 Task: Create Board Brand Awareness Campaign to Workspace Cost Accounting. Create Board Data Governance to Workspace Cost Accounting. Create Board Social Media Community Management and Engagement to Workspace Cost Accounting
Action: Mouse moved to (434, 88)
Screenshot: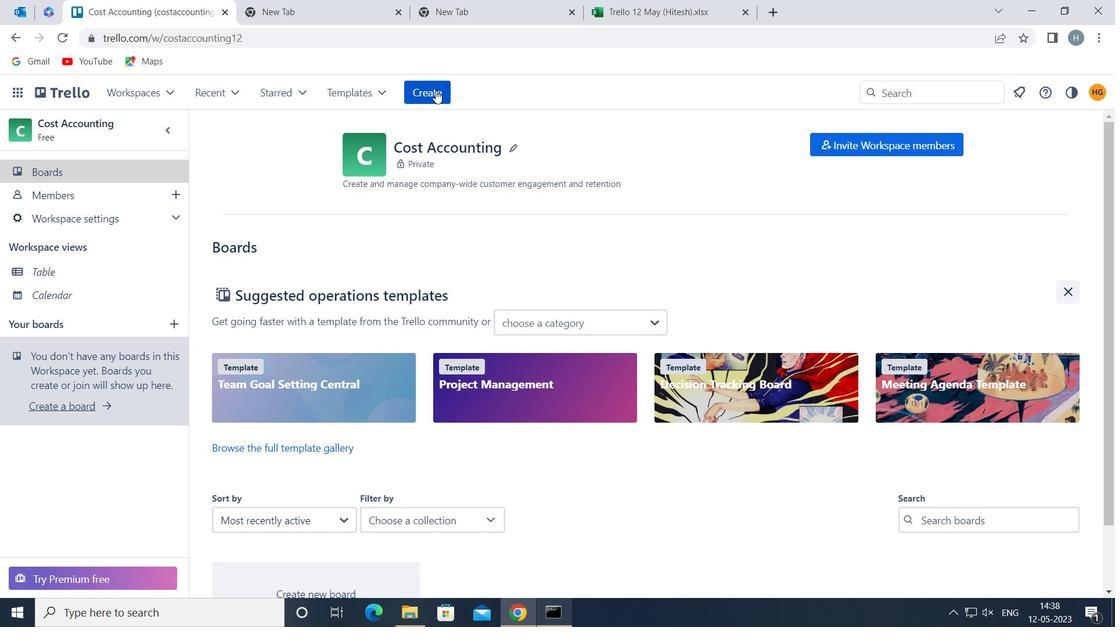 
Action: Mouse pressed left at (434, 88)
Screenshot: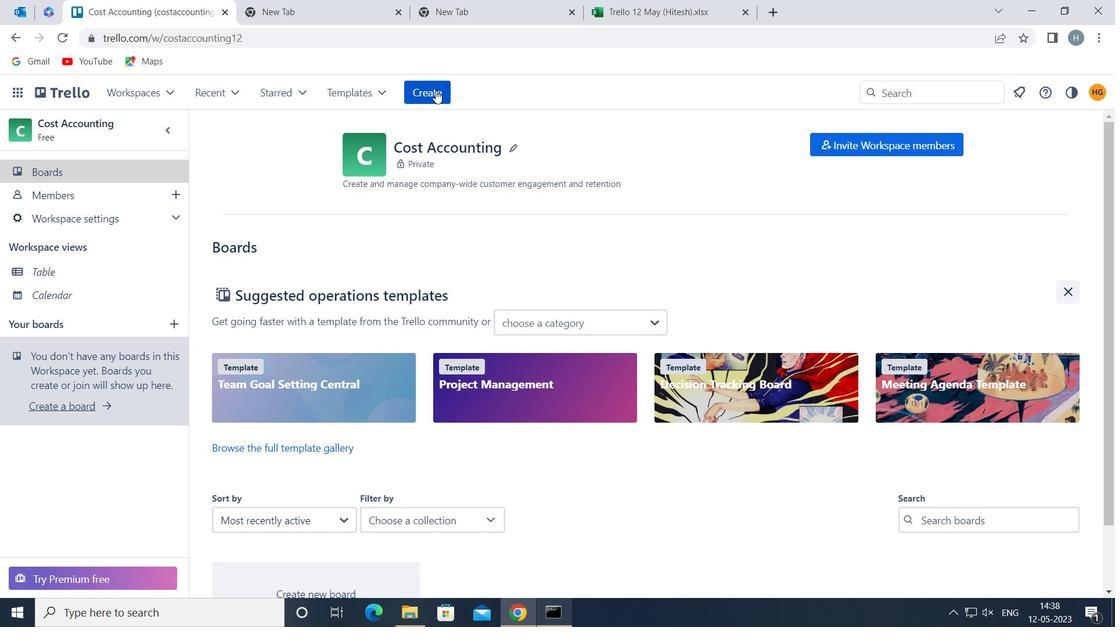 
Action: Mouse moved to (465, 146)
Screenshot: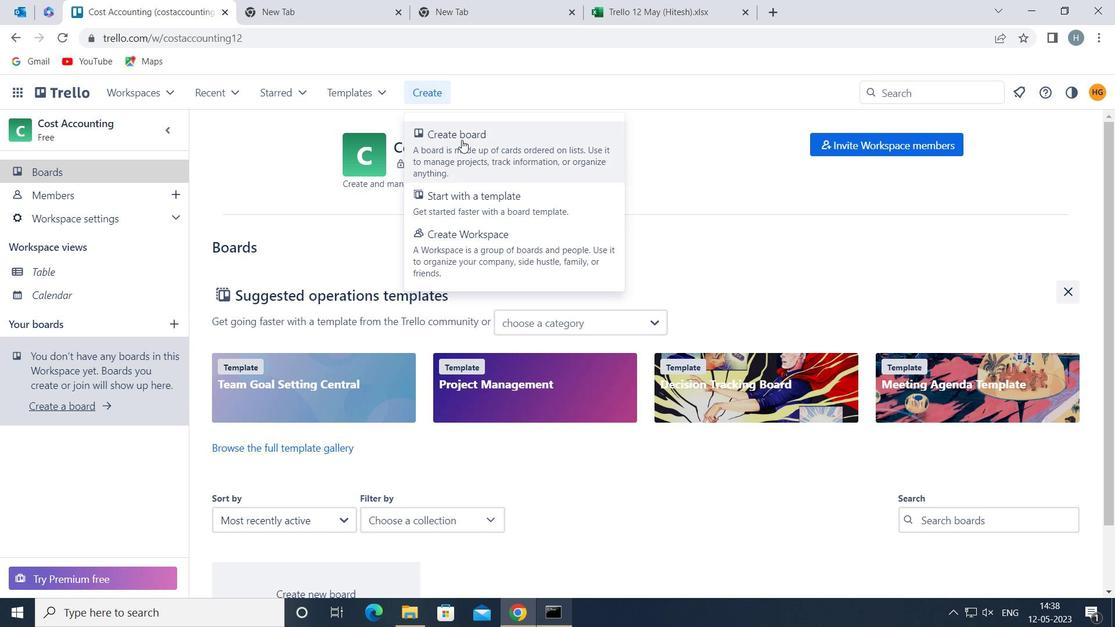 
Action: Mouse pressed left at (465, 146)
Screenshot: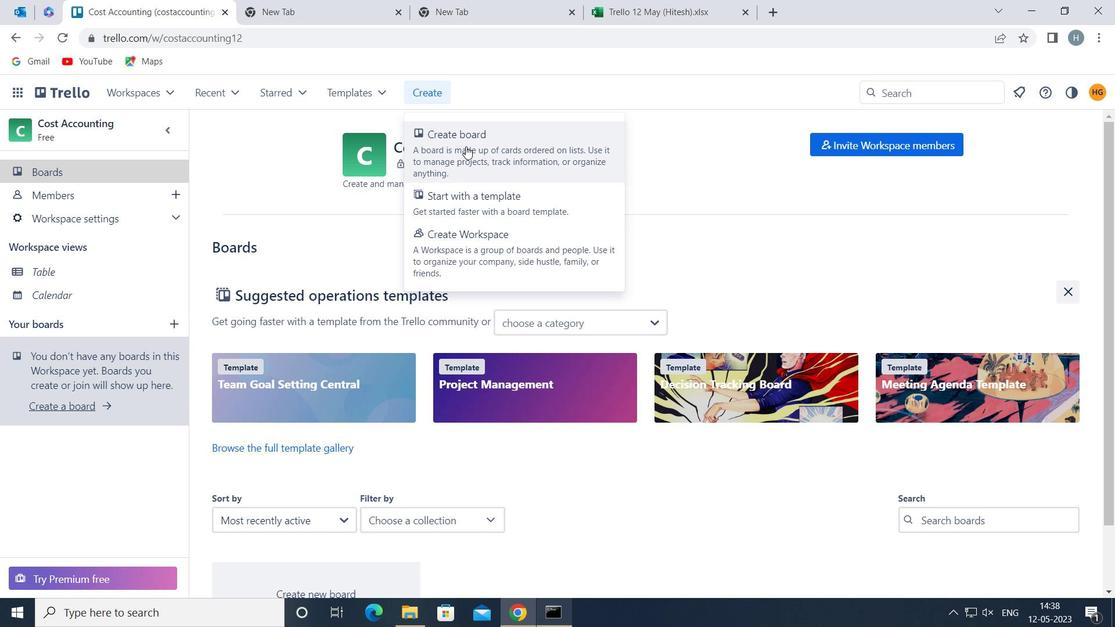 
Action: Mouse moved to (492, 328)
Screenshot: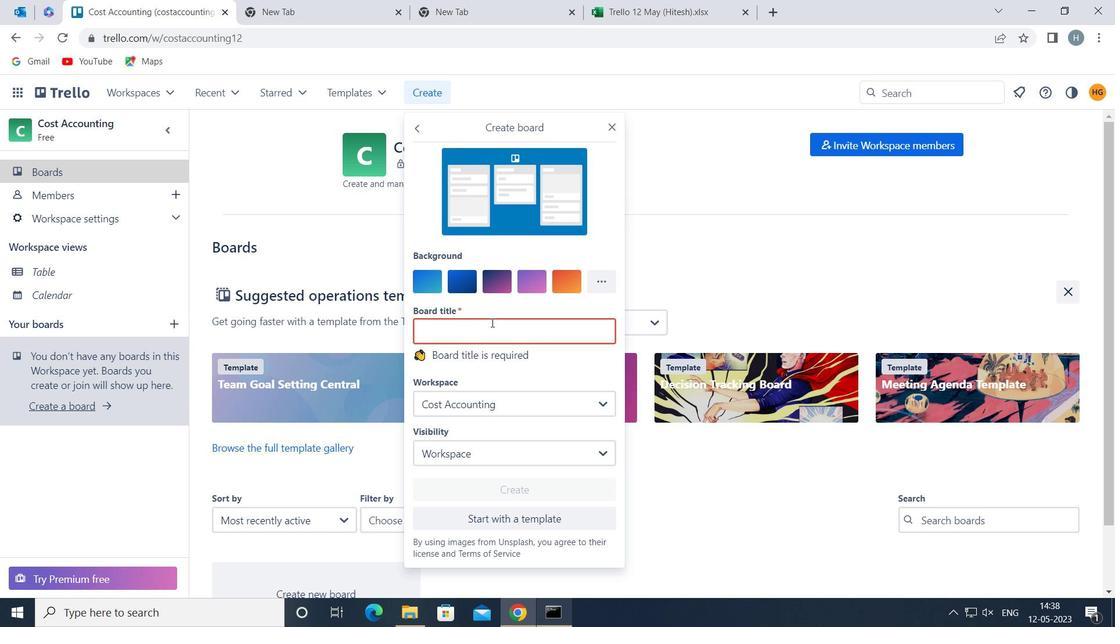 
Action: Mouse pressed left at (492, 328)
Screenshot: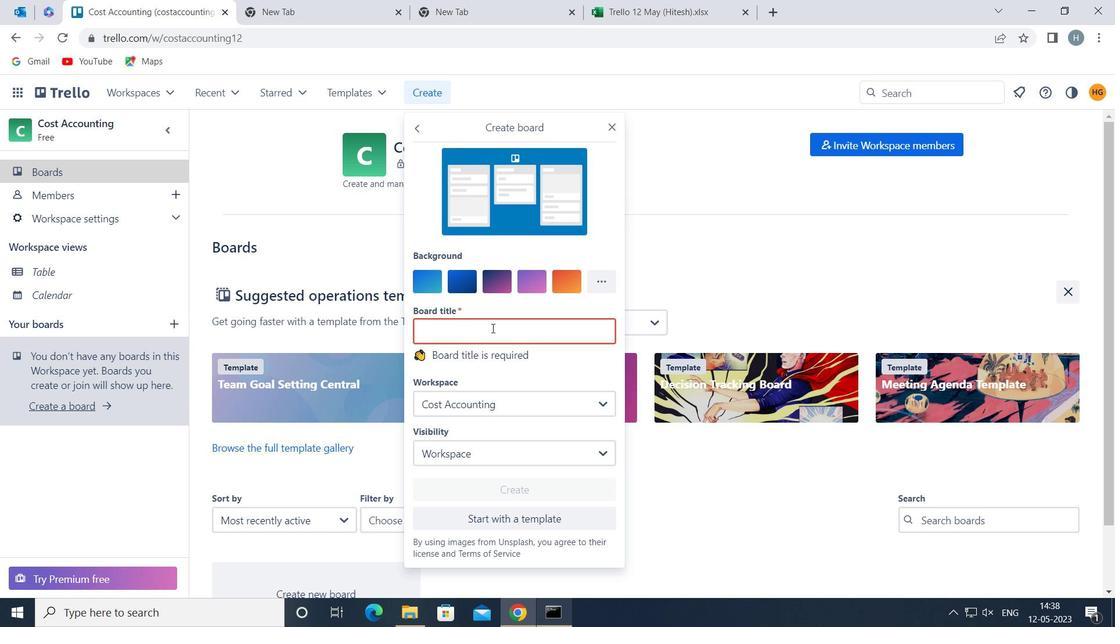 
Action: Mouse moved to (473, 338)
Screenshot: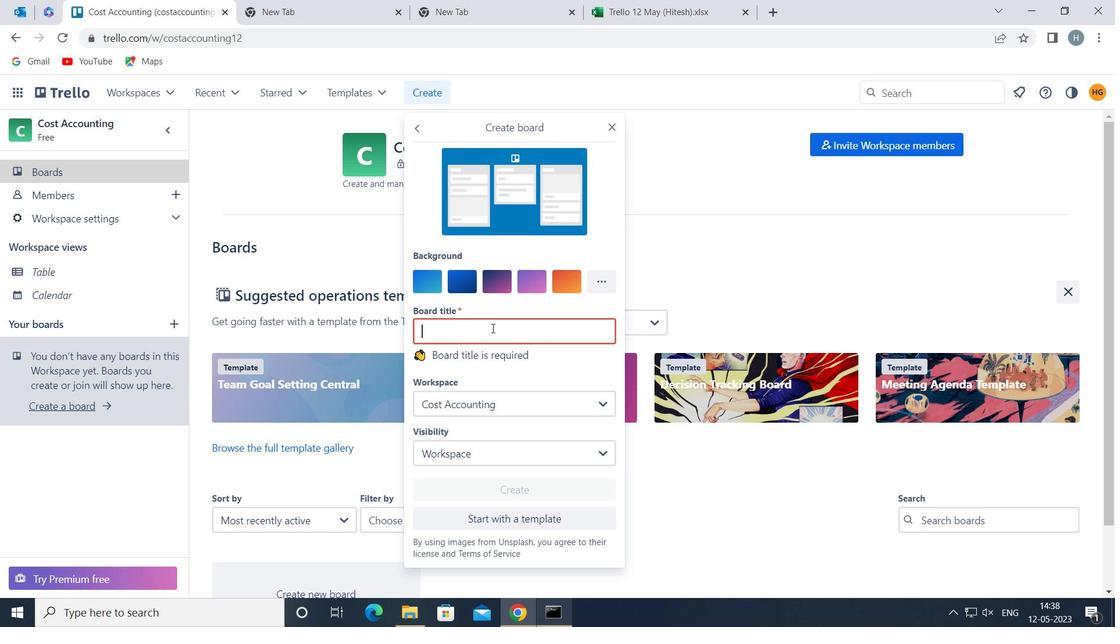 
Action: Key pressed <Key.shift>BRAND<Key.space><Key.shift>AWARENESS<Key.space><Key.shift>CAMPAIGN
Screenshot: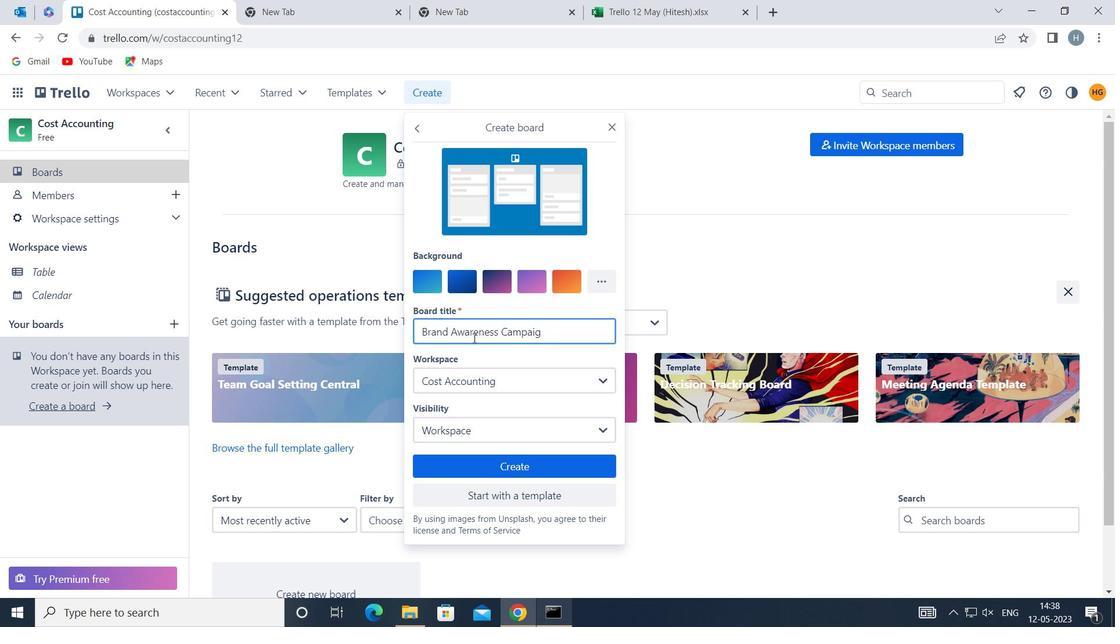 
Action: Mouse moved to (509, 464)
Screenshot: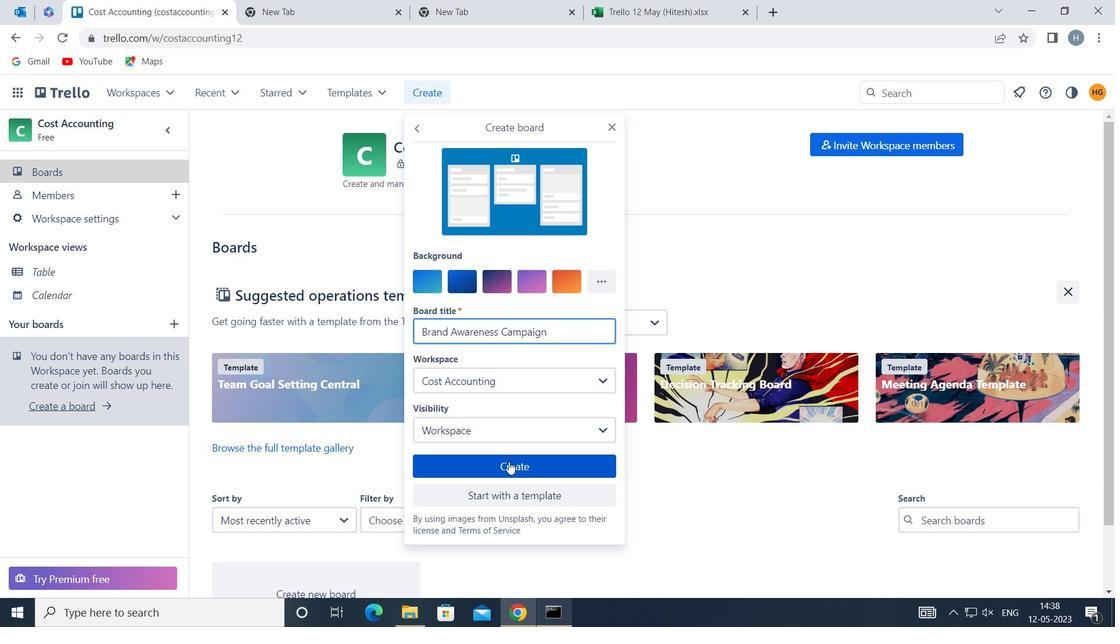 
Action: Mouse pressed left at (509, 464)
Screenshot: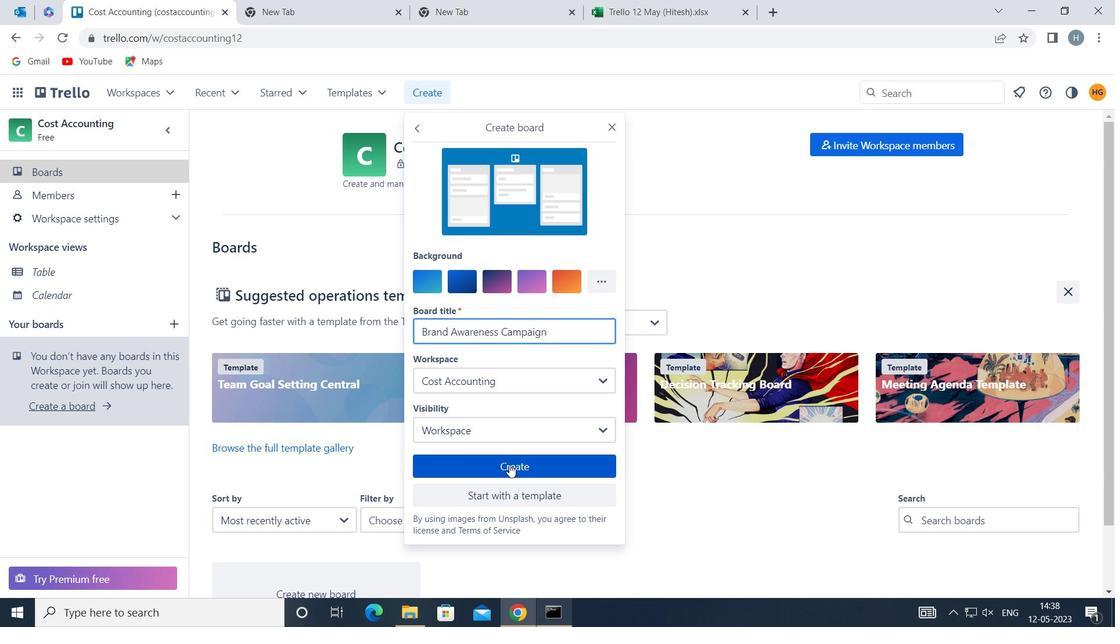 
Action: Mouse moved to (429, 92)
Screenshot: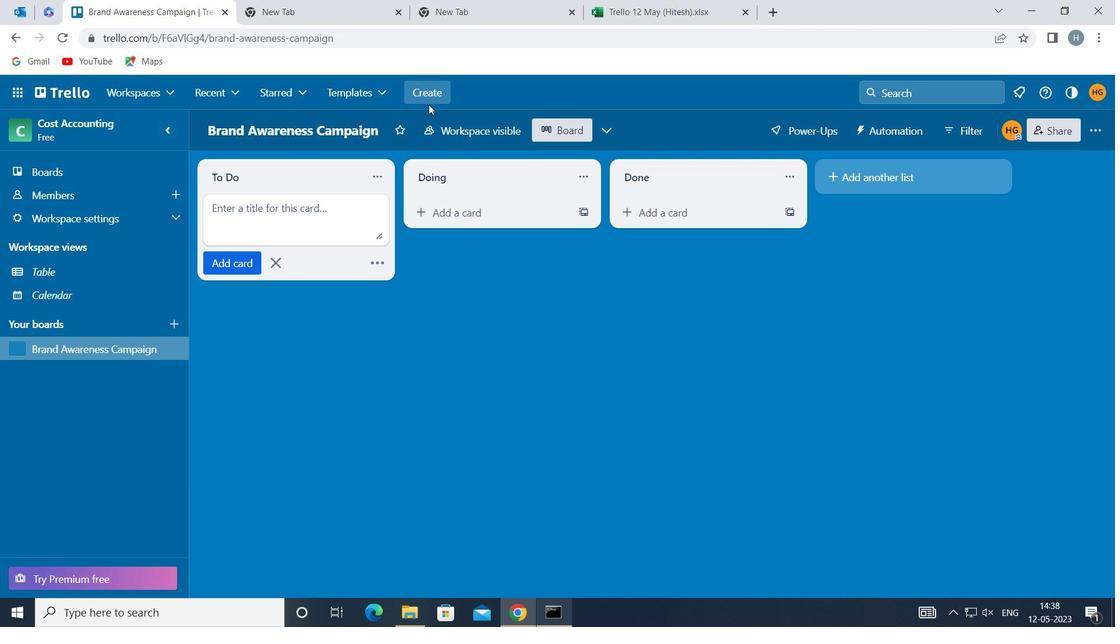 
Action: Mouse pressed left at (429, 92)
Screenshot: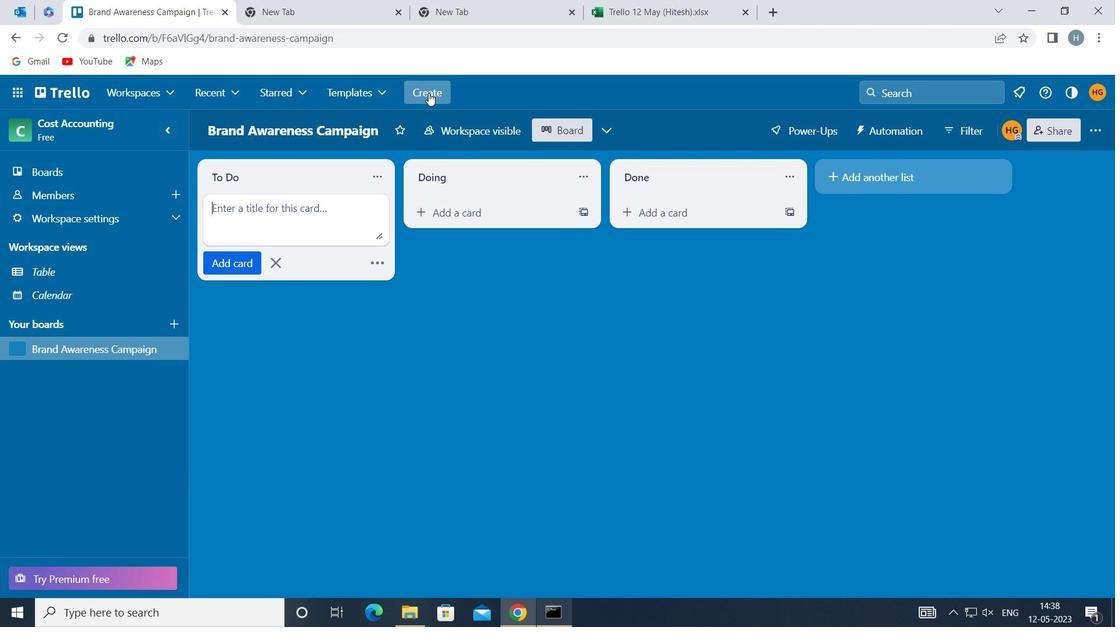 
Action: Mouse moved to (453, 149)
Screenshot: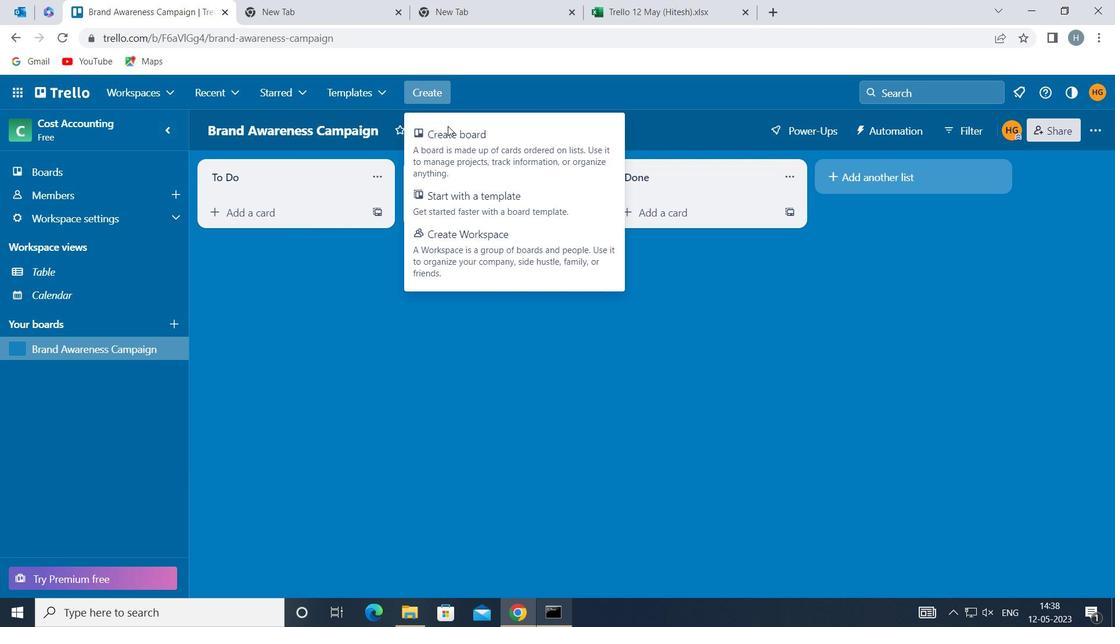 
Action: Mouse pressed left at (453, 149)
Screenshot: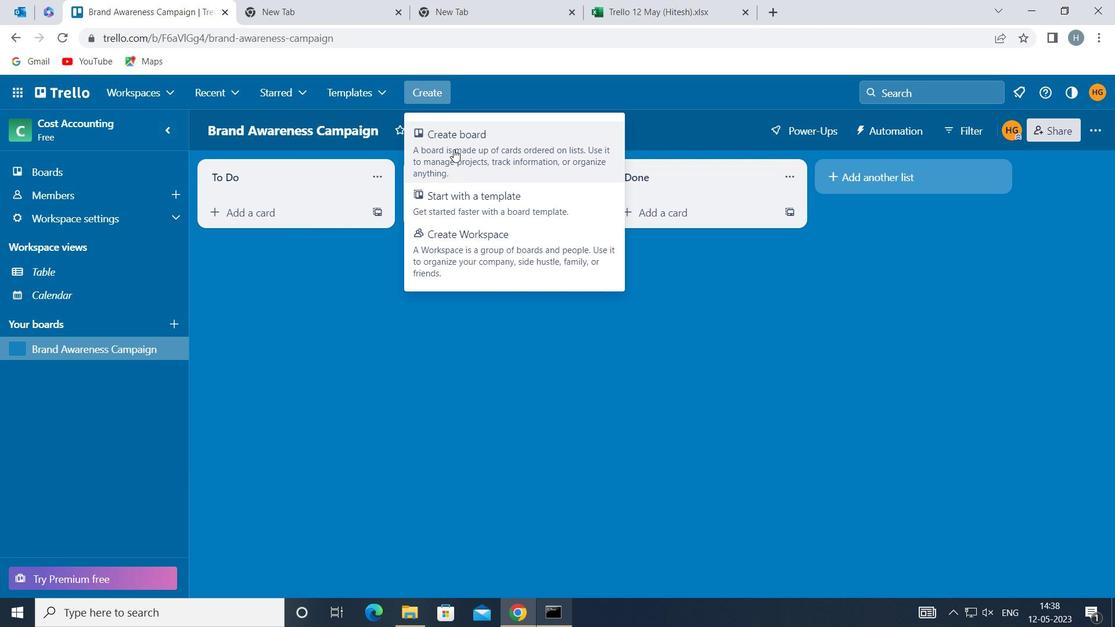 
Action: Mouse moved to (482, 332)
Screenshot: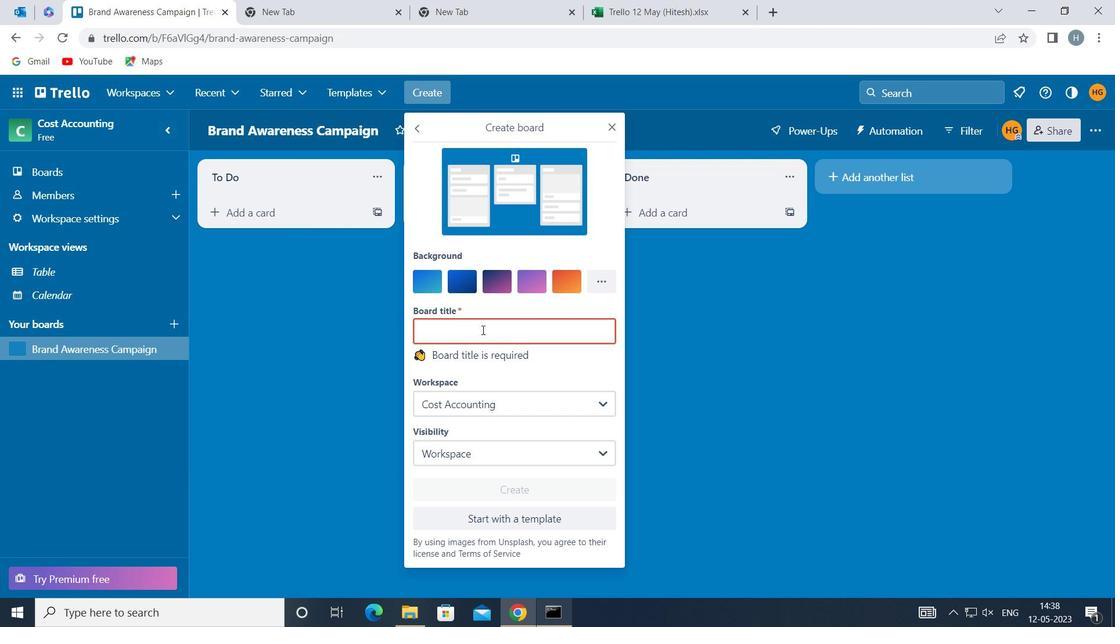 
Action: Mouse pressed left at (482, 332)
Screenshot: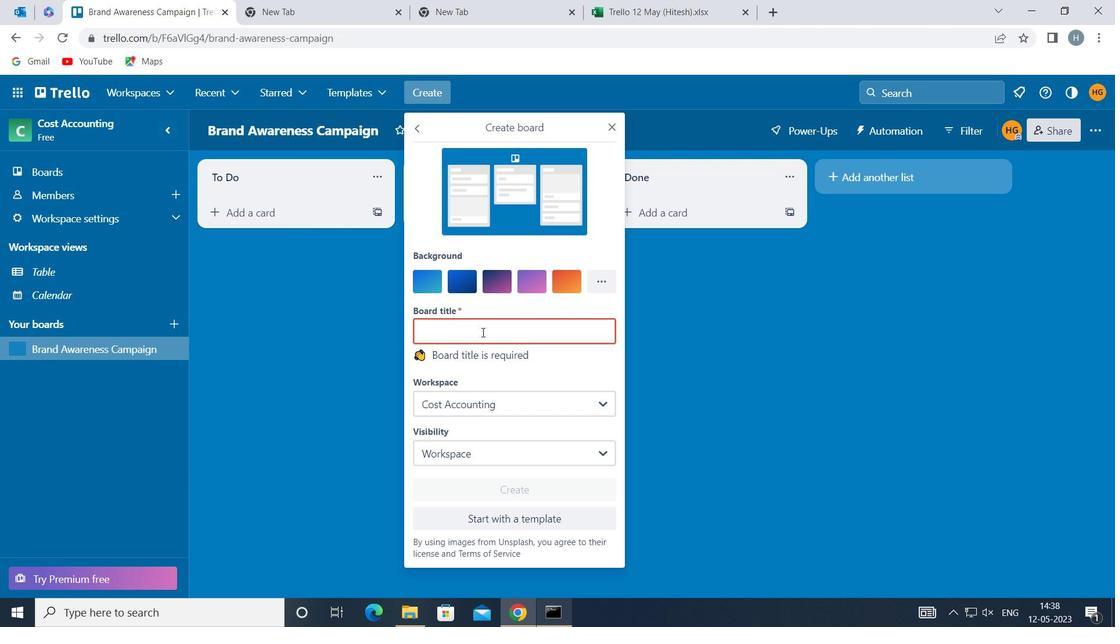 
Action: Key pressed <Key.shift>DATA<Key.space><Key.shift>GOVERNANCE
Screenshot: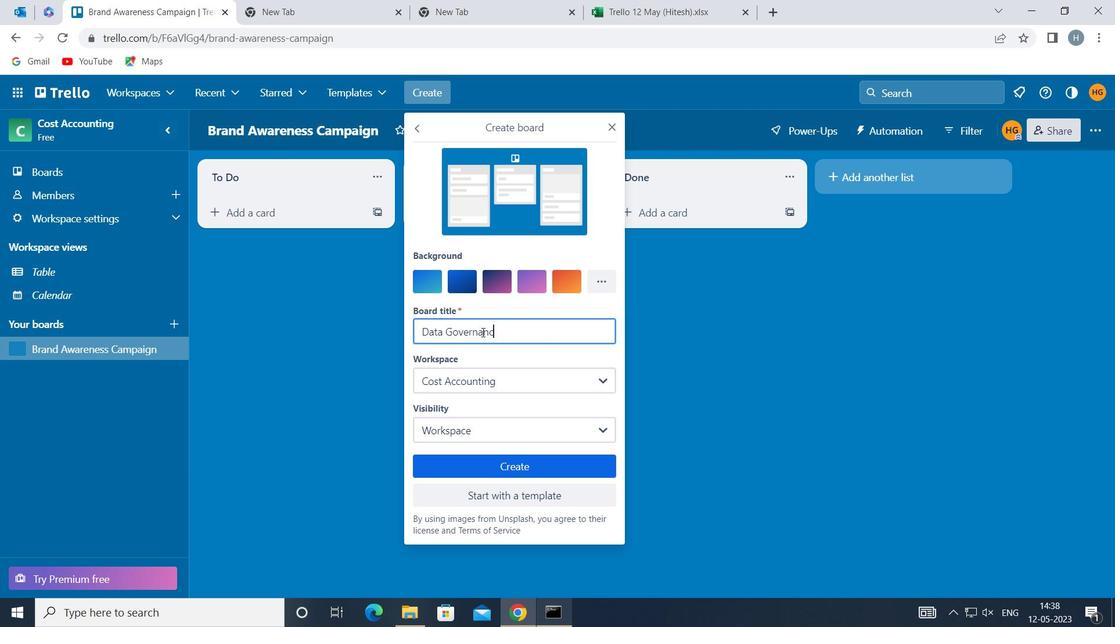 
Action: Mouse moved to (537, 468)
Screenshot: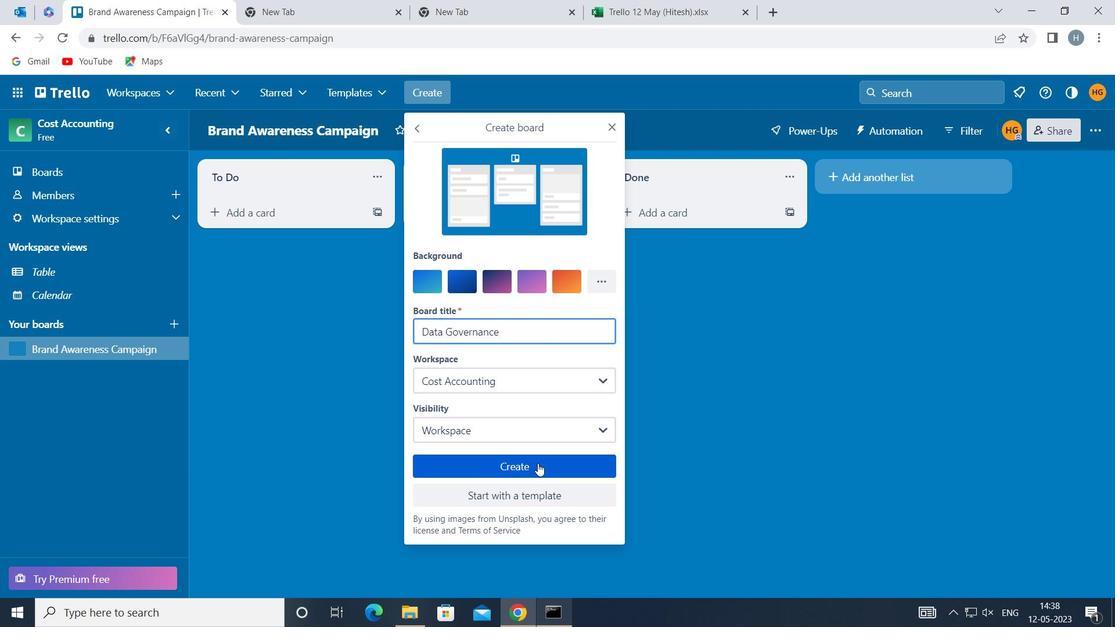 
Action: Mouse pressed left at (537, 468)
Screenshot: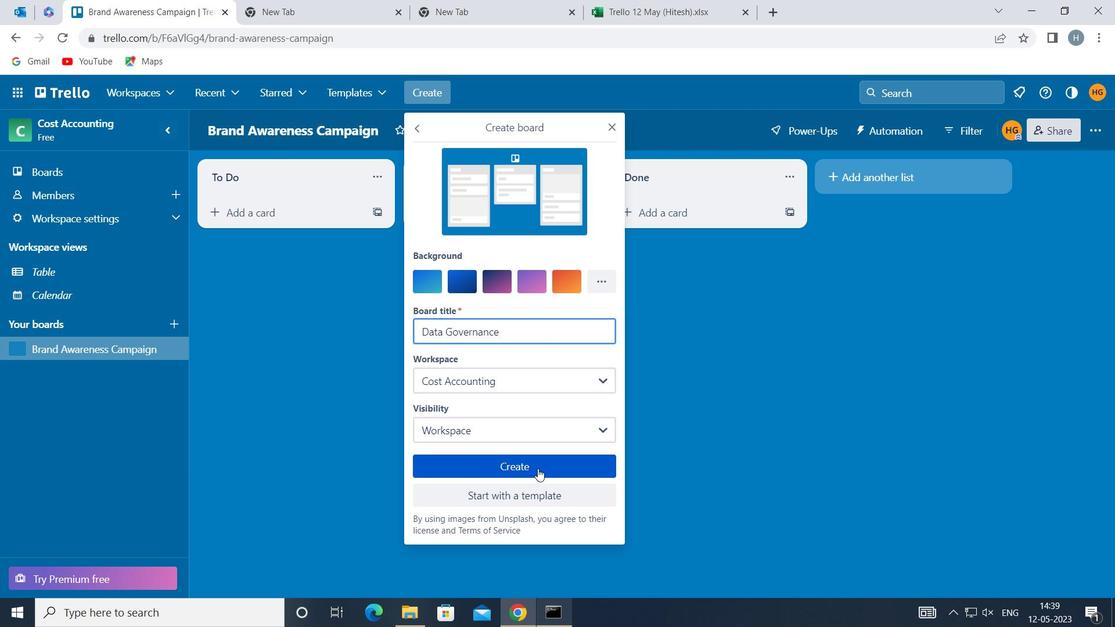 
Action: Mouse moved to (429, 89)
Screenshot: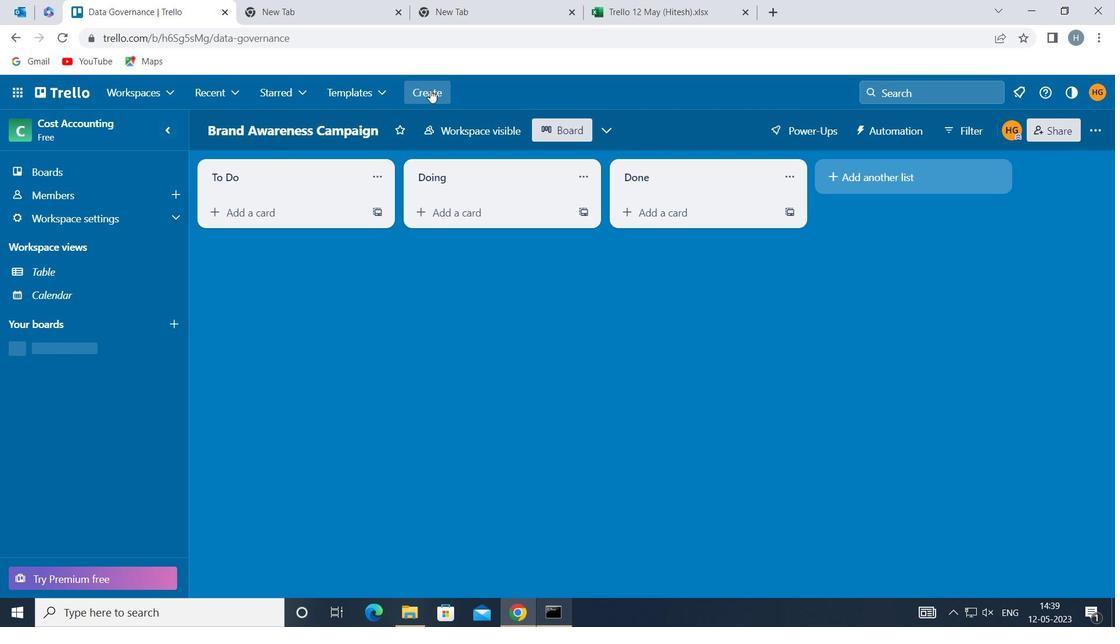 
Action: Mouse pressed left at (429, 89)
Screenshot: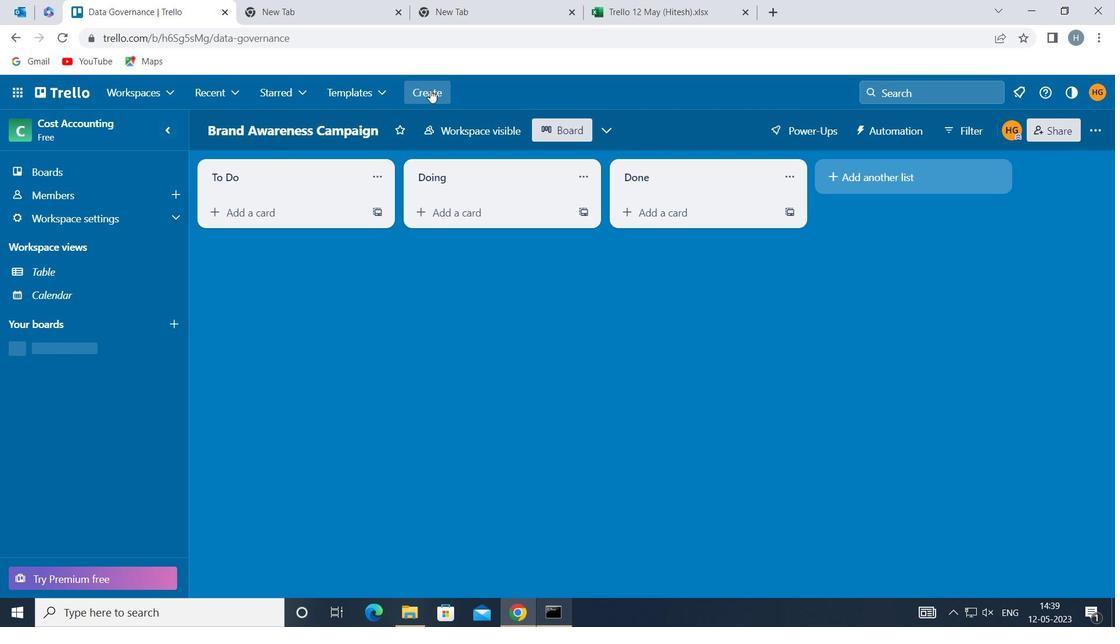 
Action: Mouse moved to (461, 139)
Screenshot: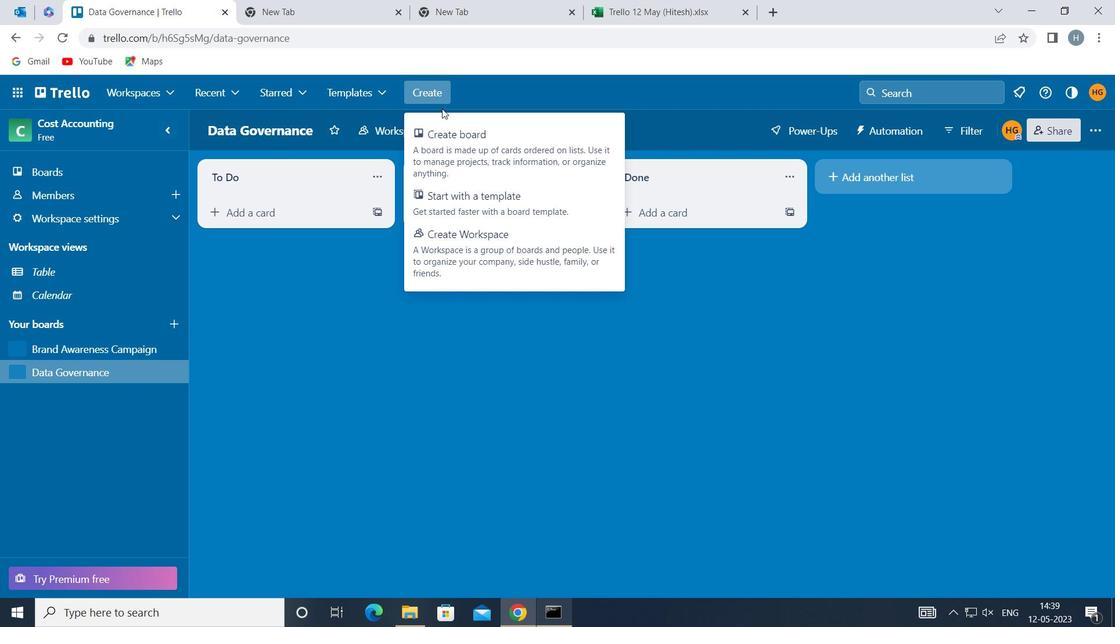 
Action: Mouse pressed left at (461, 139)
Screenshot: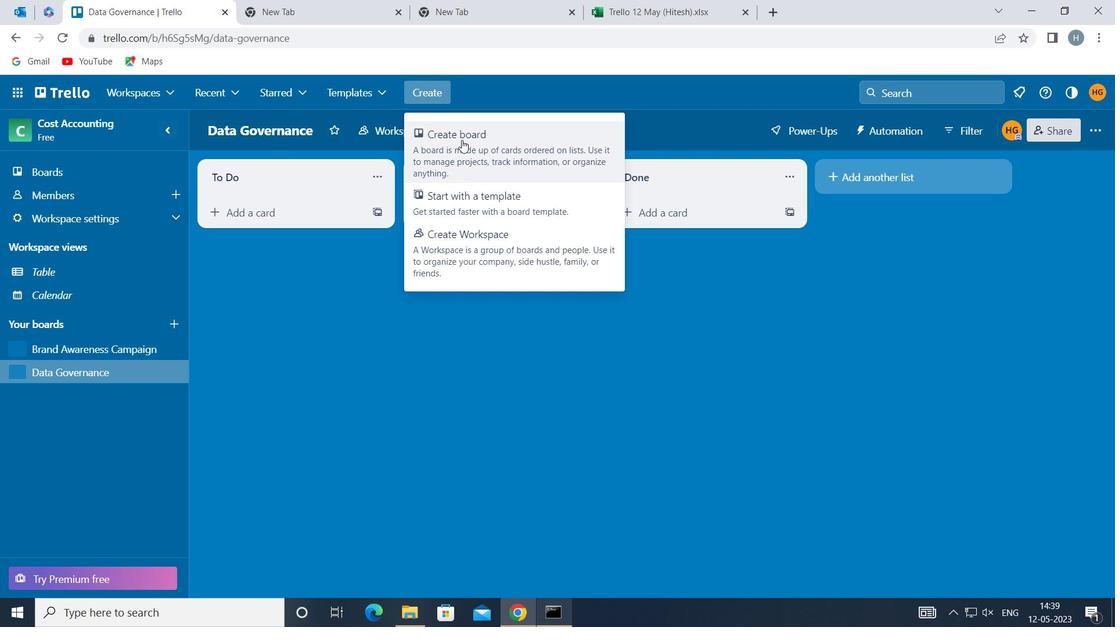 
Action: Mouse moved to (501, 330)
Screenshot: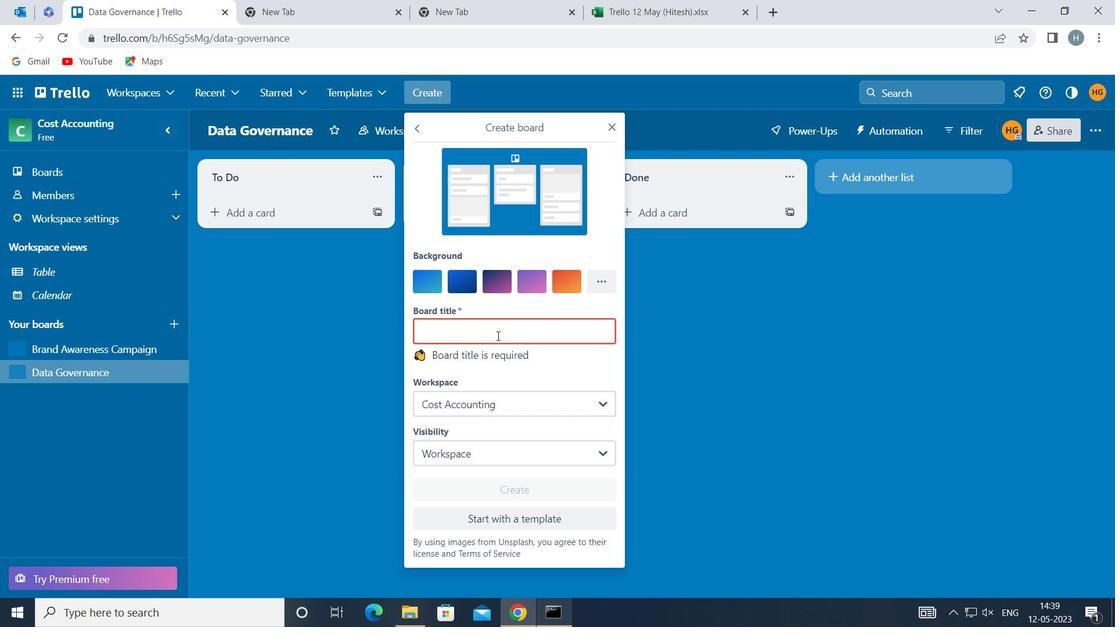 
Action: Mouse pressed left at (501, 330)
Screenshot: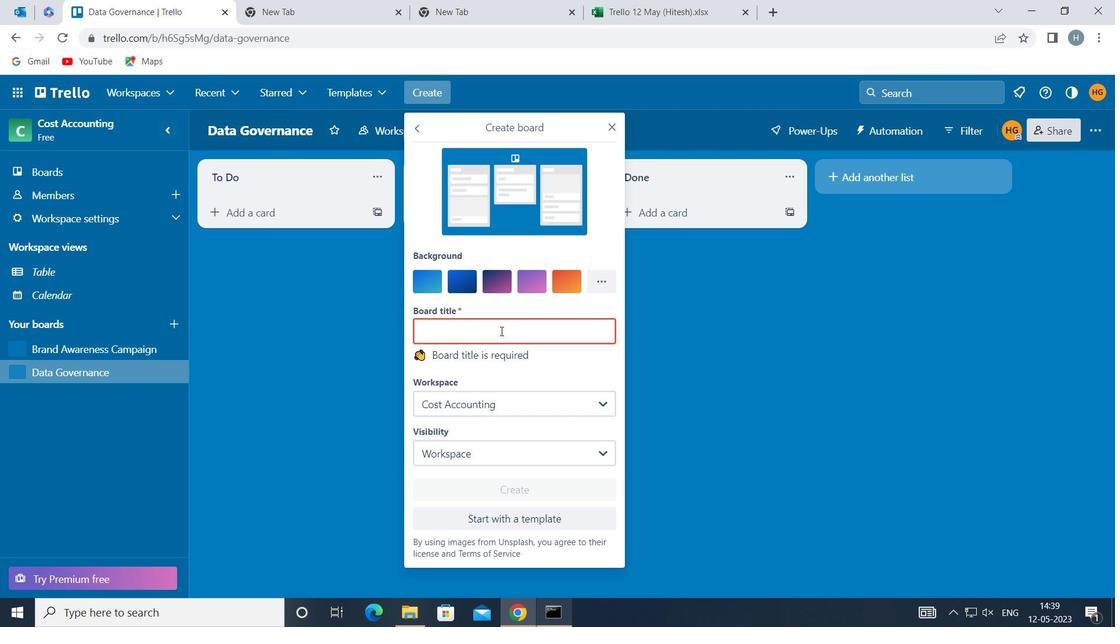 
Action: Key pressed <Key.shift>SOCIAL<Key.space><Key.shift>MEDIA<Key.space><Key.shift>COMMUNITY<Key.space><Key.shift>MANAGEMENT<Key.space>AND<Key.space><Key.shift>ENGAGEMENT
Screenshot: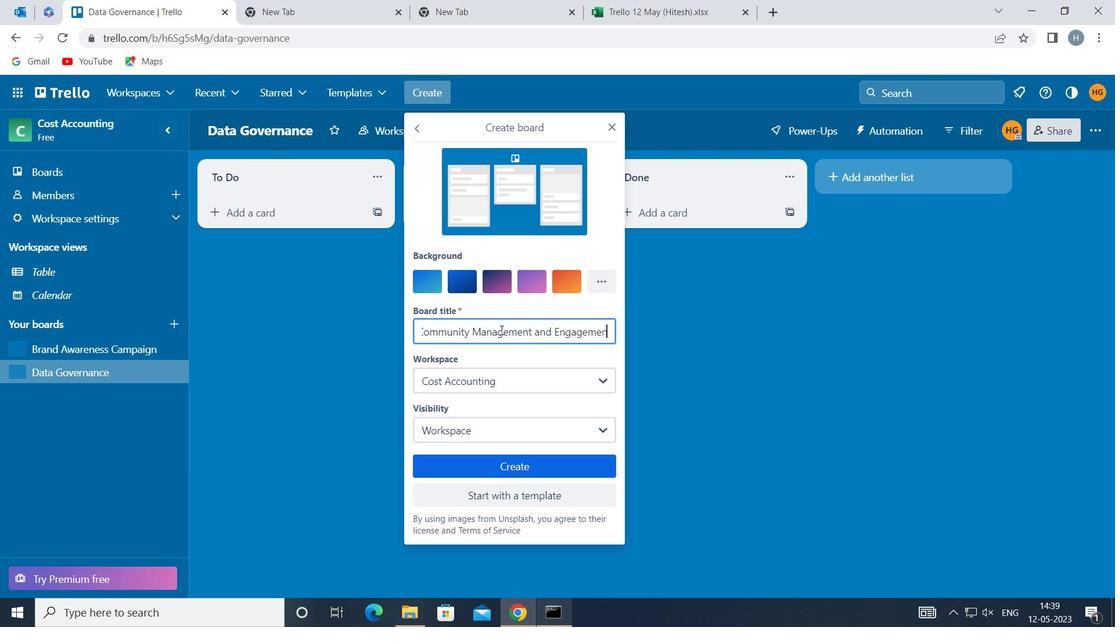 
Action: Mouse moved to (502, 463)
Screenshot: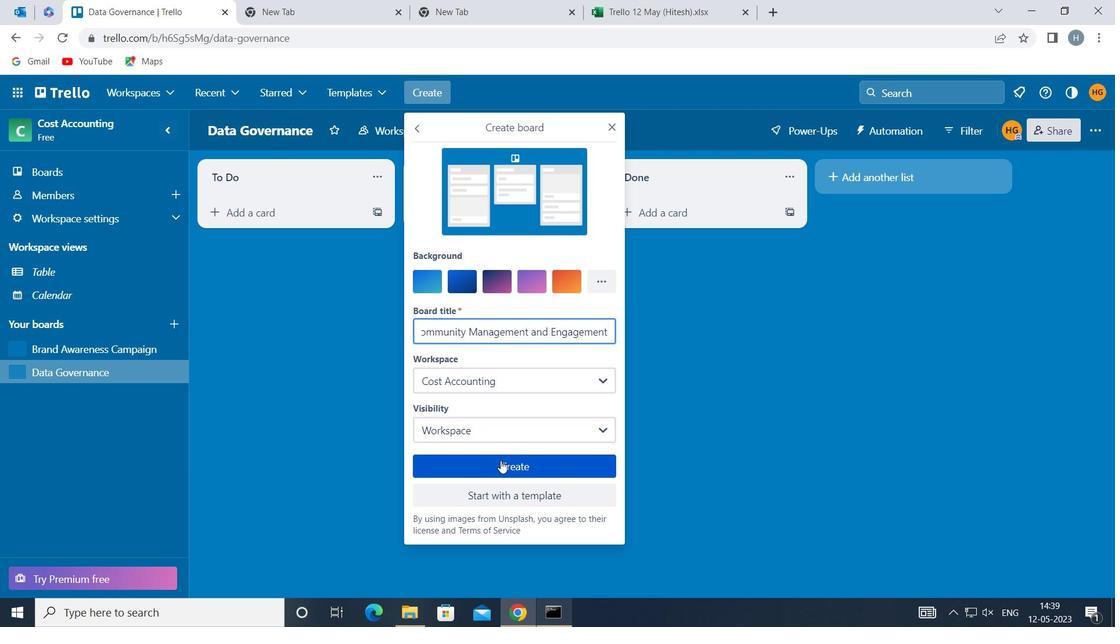 
Action: Mouse pressed left at (502, 463)
Screenshot: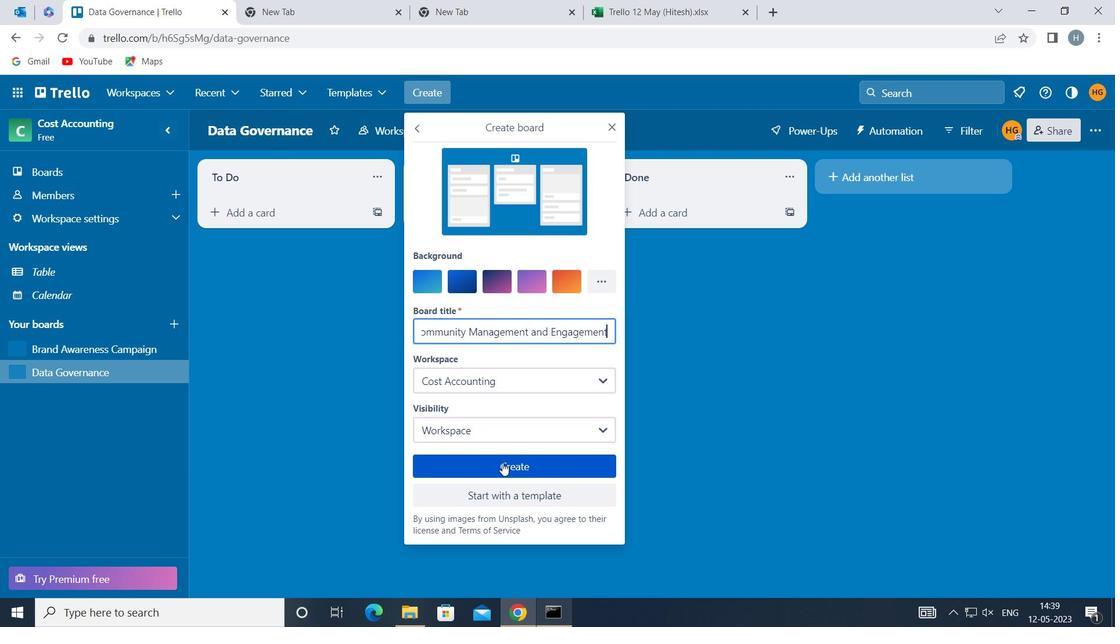 
Action: Mouse moved to (421, 241)
Screenshot: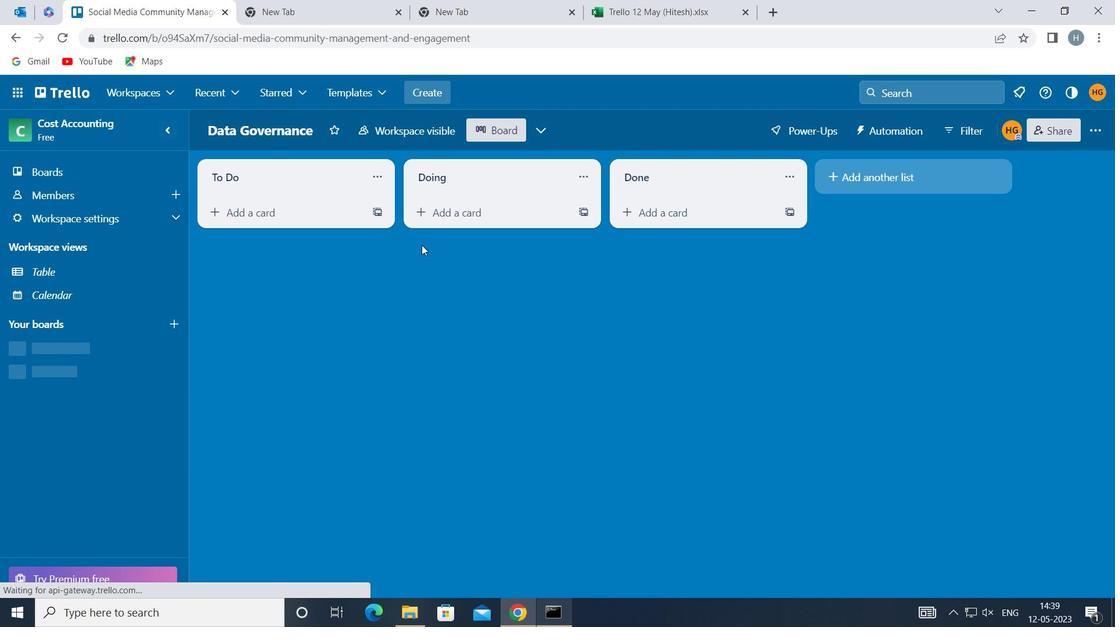 
